 Task: Set the marquee position for the marquee display to the right.
Action: Mouse moved to (97, 15)
Screenshot: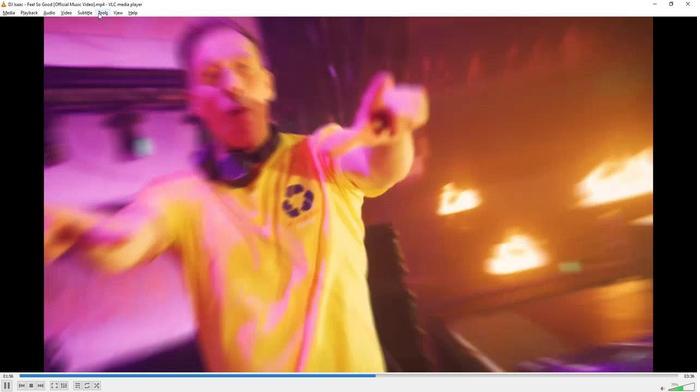 
Action: Mouse pressed left at (97, 15)
Screenshot: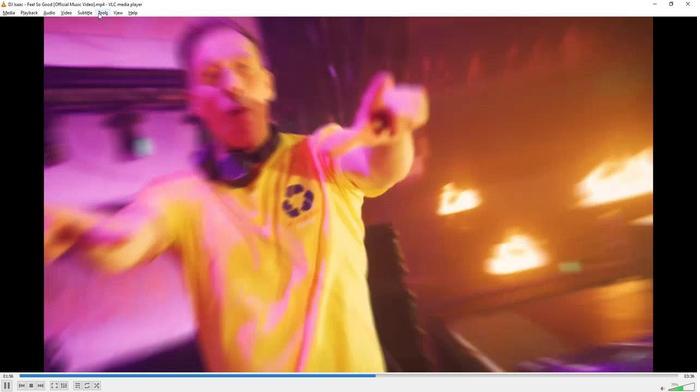 
Action: Mouse moved to (116, 100)
Screenshot: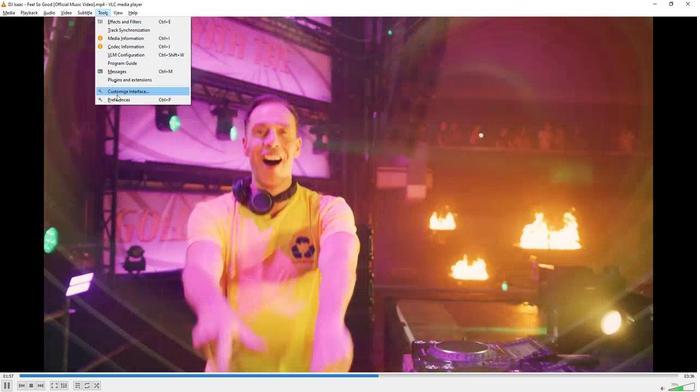 
Action: Mouse pressed left at (116, 100)
Screenshot: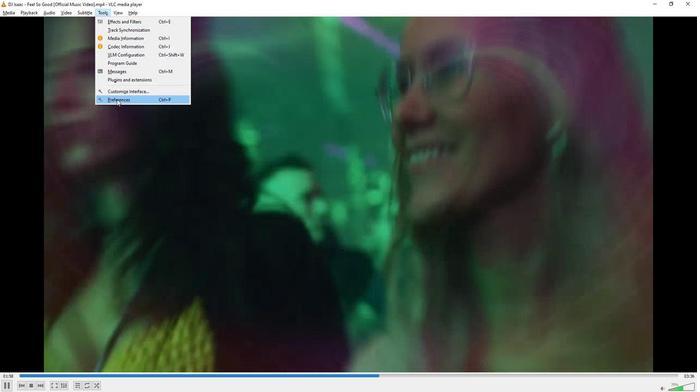 
Action: Mouse moved to (135, 312)
Screenshot: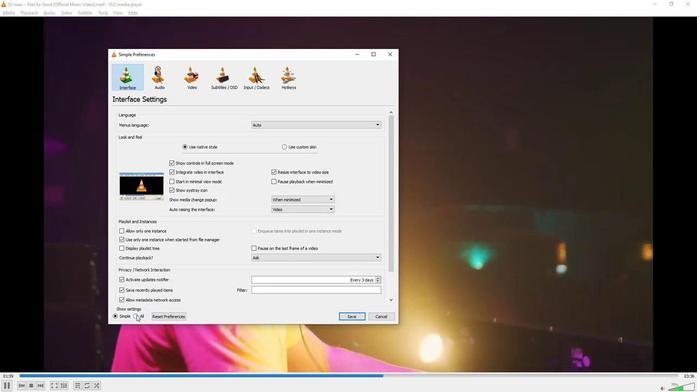 
Action: Mouse pressed left at (135, 312)
Screenshot: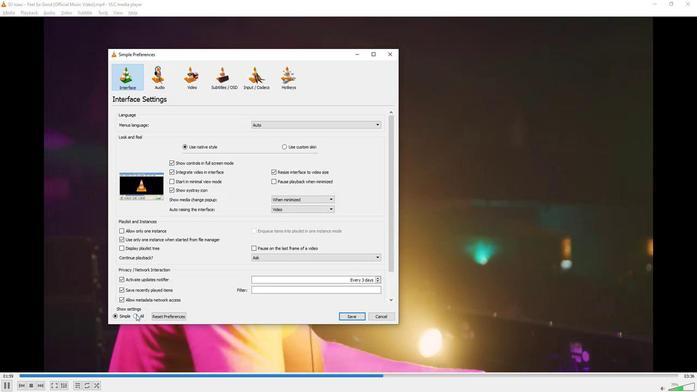 
Action: Mouse moved to (135, 280)
Screenshot: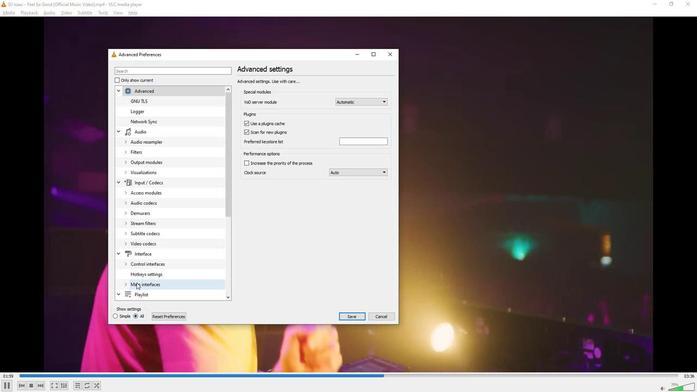 
Action: Mouse scrolled (135, 280) with delta (0, 0)
Screenshot: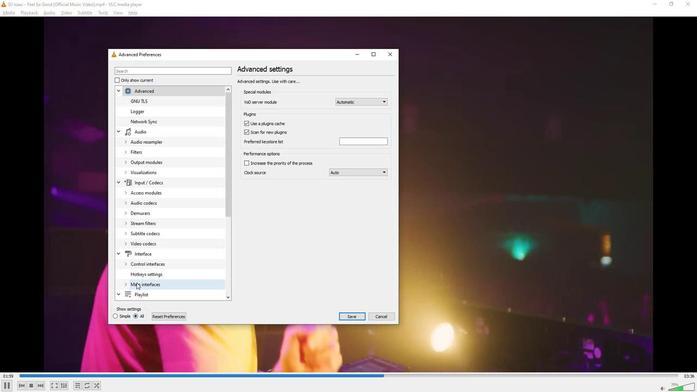 
Action: Mouse moved to (135, 280)
Screenshot: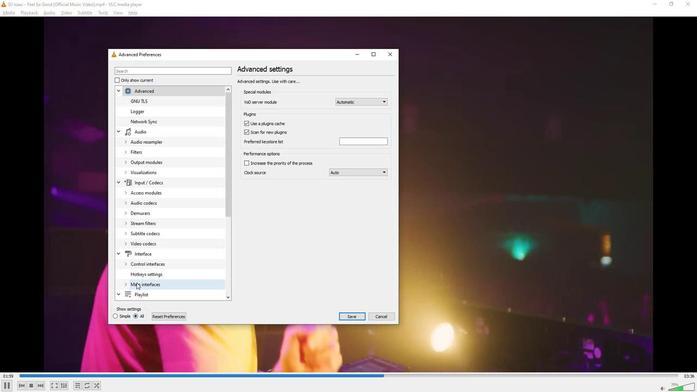 
Action: Mouse scrolled (135, 279) with delta (0, 0)
Screenshot: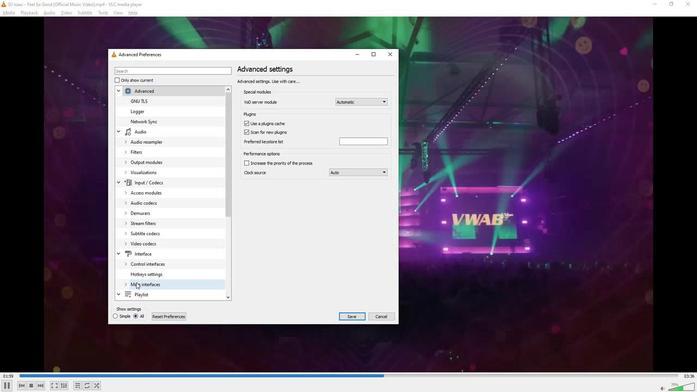 
Action: Mouse scrolled (135, 279) with delta (0, 0)
Screenshot: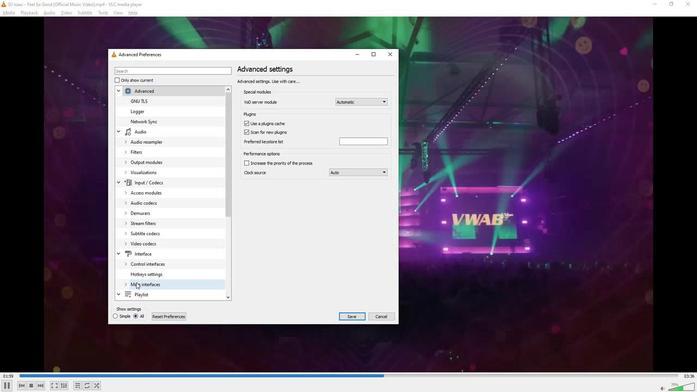 
Action: Mouse scrolled (135, 279) with delta (0, 0)
Screenshot: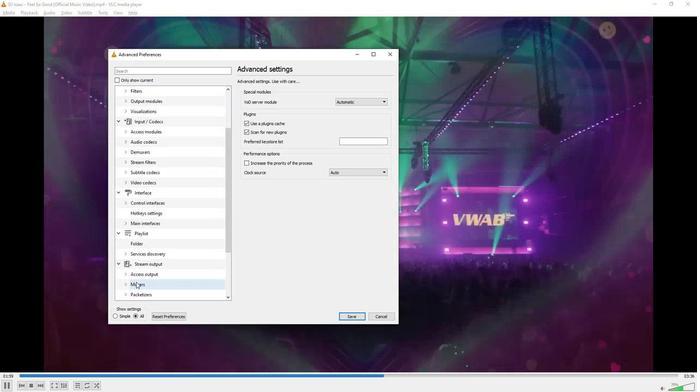 
Action: Mouse scrolled (135, 279) with delta (0, 0)
Screenshot: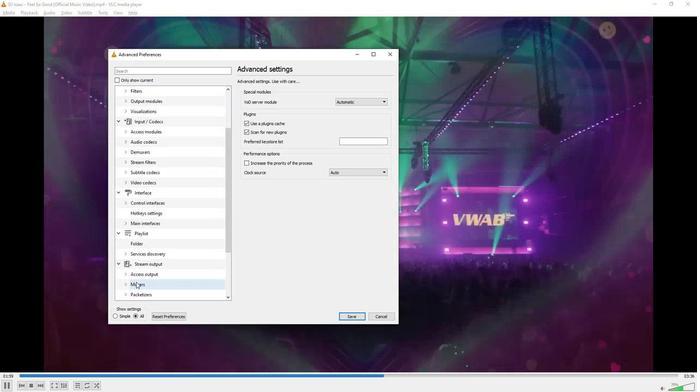 
Action: Mouse scrolled (135, 279) with delta (0, 0)
Screenshot: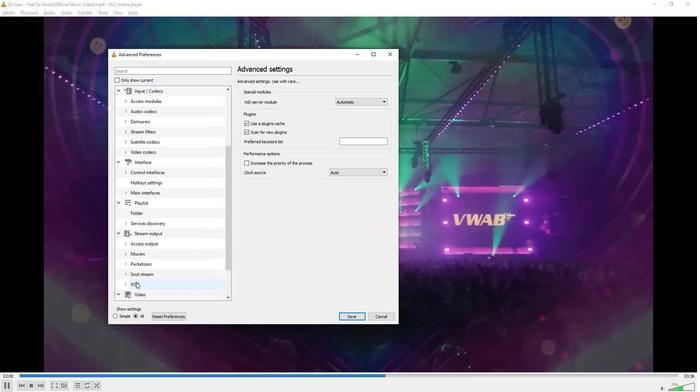 
Action: Mouse scrolled (135, 279) with delta (0, 0)
Screenshot: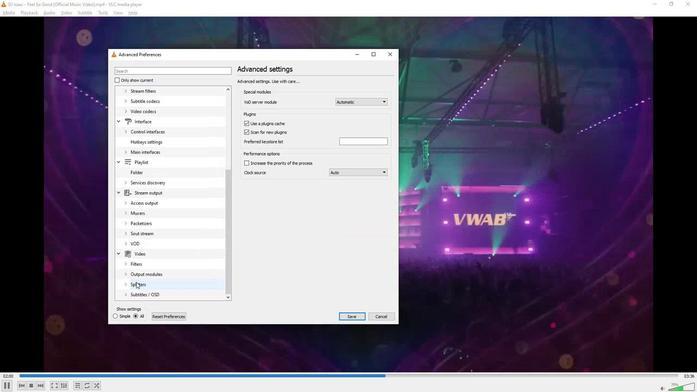 
Action: Mouse scrolled (135, 279) with delta (0, 0)
Screenshot: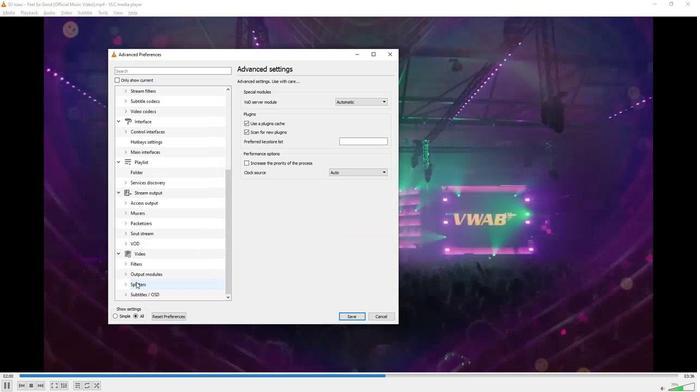 
Action: Mouse moved to (125, 291)
Screenshot: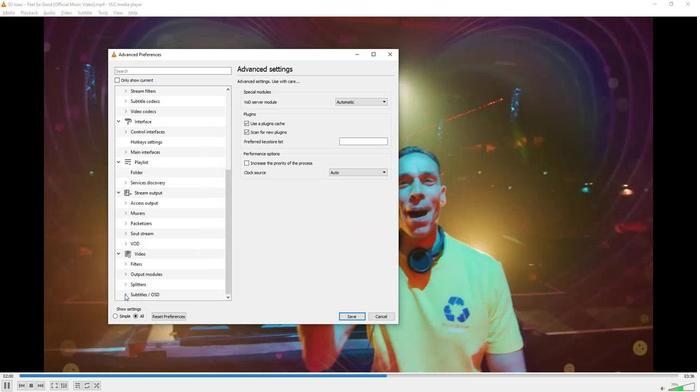 
Action: Mouse pressed left at (125, 291)
Screenshot: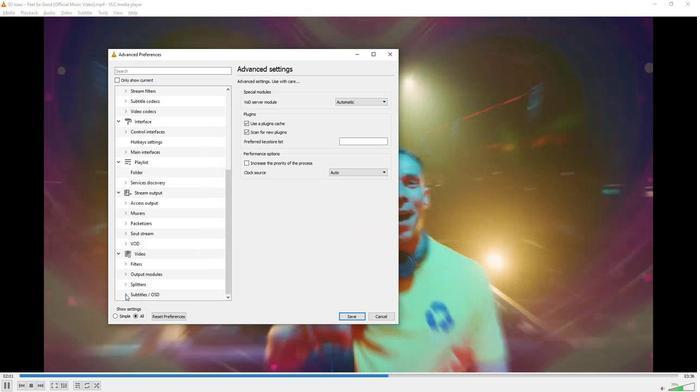 
Action: Mouse moved to (130, 275)
Screenshot: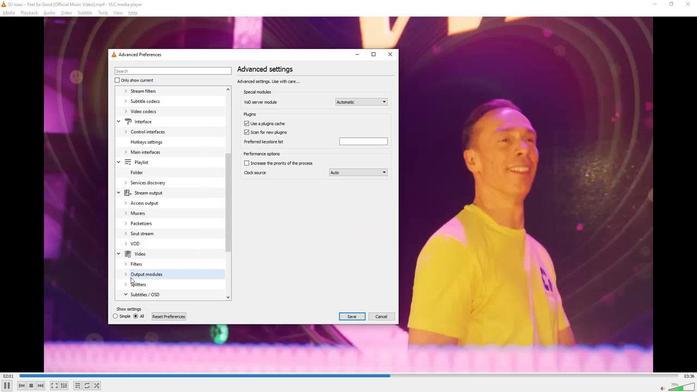 
Action: Mouse scrolled (130, 275) with delta (0, 0)
Screenshot: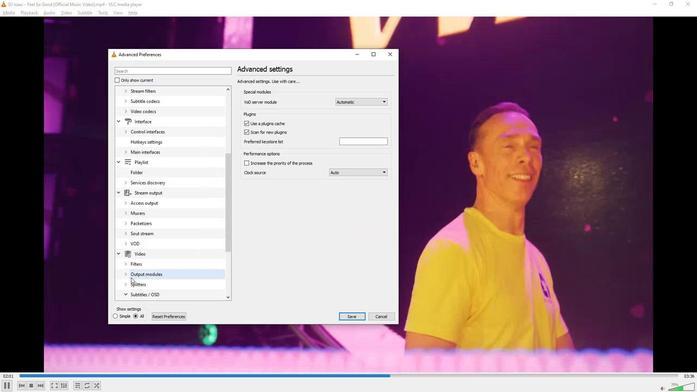 
Action: Mouse moved to (130, 274)
Screenshot: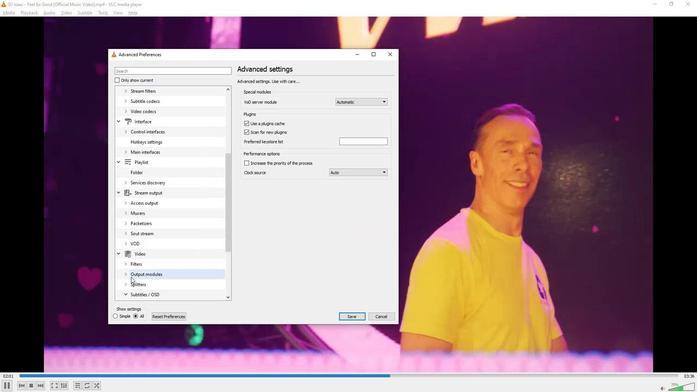 
Action: Mouse scrolled (130, 274) with delta (0, 0)
Screenshot: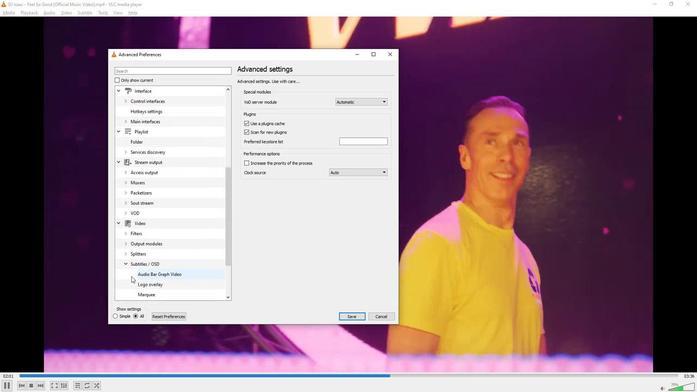 
Action: Mouse moved to (138, 263)
Screenshot: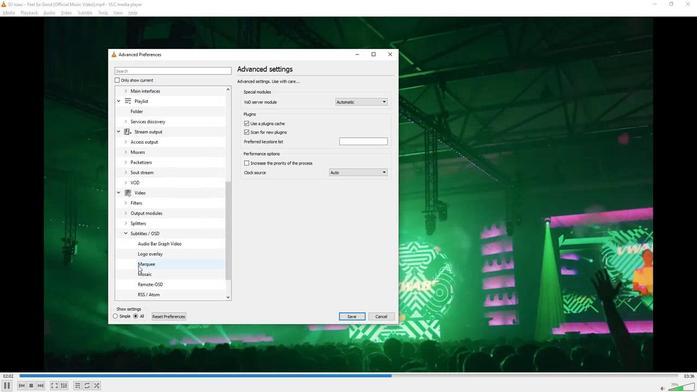 
Action: Mouse pressed left at (138, 263)
Screenshot: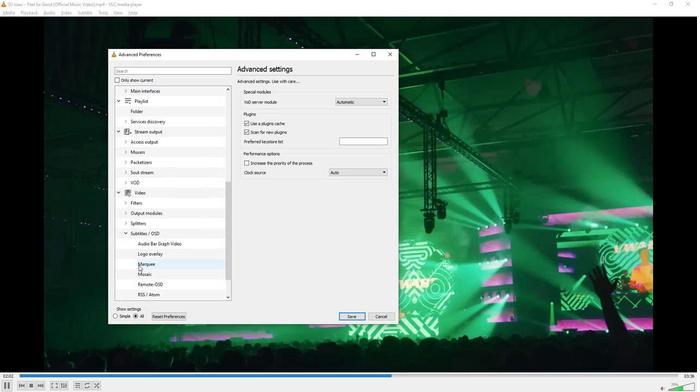 
Action: Mouse moved to (382, 141)
Screenshot: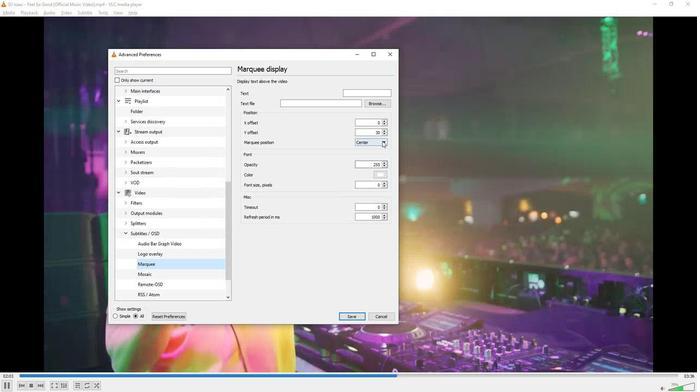 
Action: Mouse pressed left at (382, 141)
Screenshot: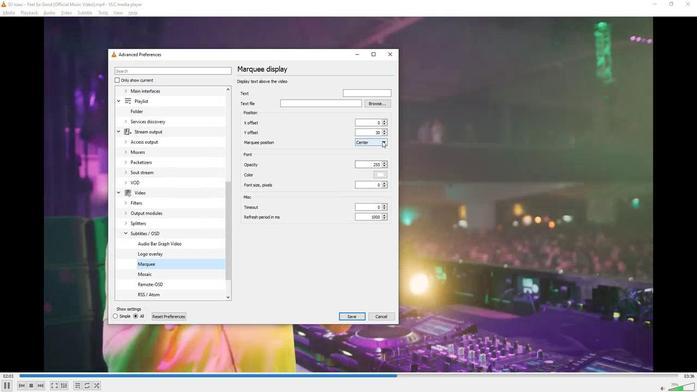 
Action: Mouse moved to (368, 156)
Screenshot: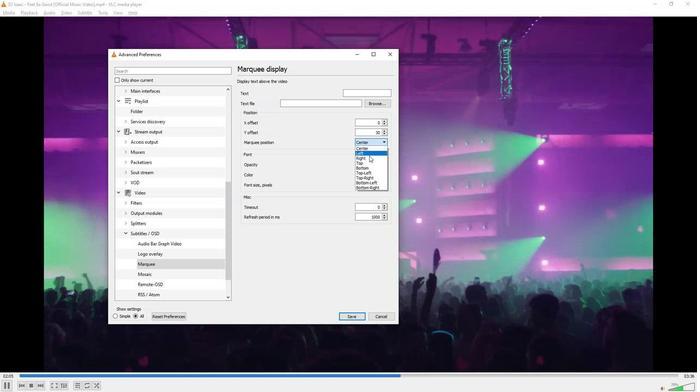 
Action: Mouse pressed left at (368, 156)
Screenshot: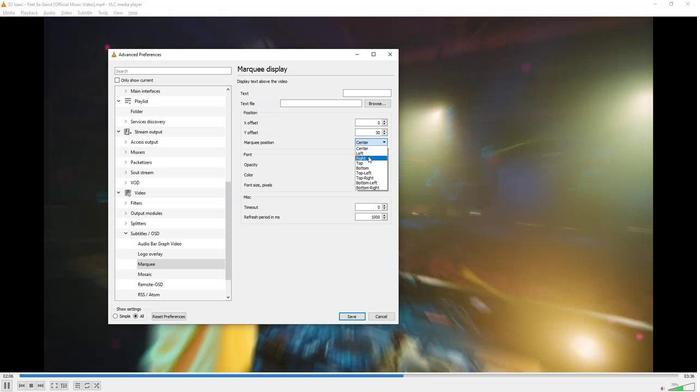 
Action: Mouse moved to (324, 169)
Screenshot: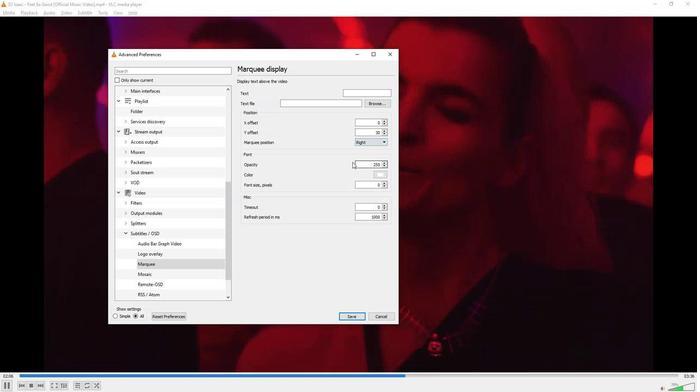 
